 Task: Create Workspace Enterprise Resource Planning Workspace description Create and manage company-wide customer experience and journey mapping. Workspace type Sales CRM. Invite Team Member Softage.1@softage.net to Workspace Enterprise Resource Planning. Invite Team Member Softage.1@softage.net to Workspace Enterprise Resource Planning. Invite Team Member Softage.2@softage.net to Workspace Enterprise Resource Planning
Action: Mouse moved to (707, 107)
Screenshot: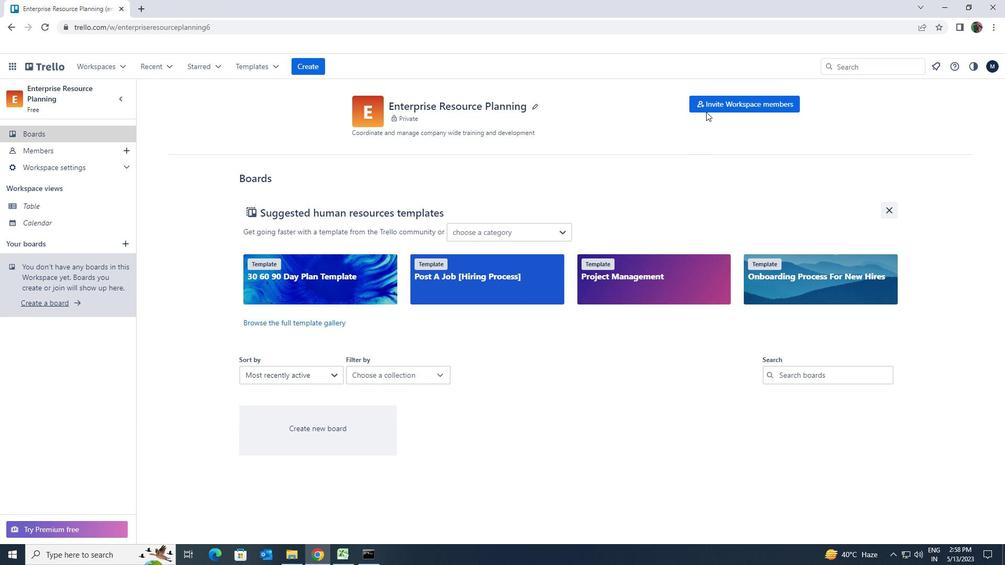
Action: Mouse pressed left at (707, 107)
Screenshot: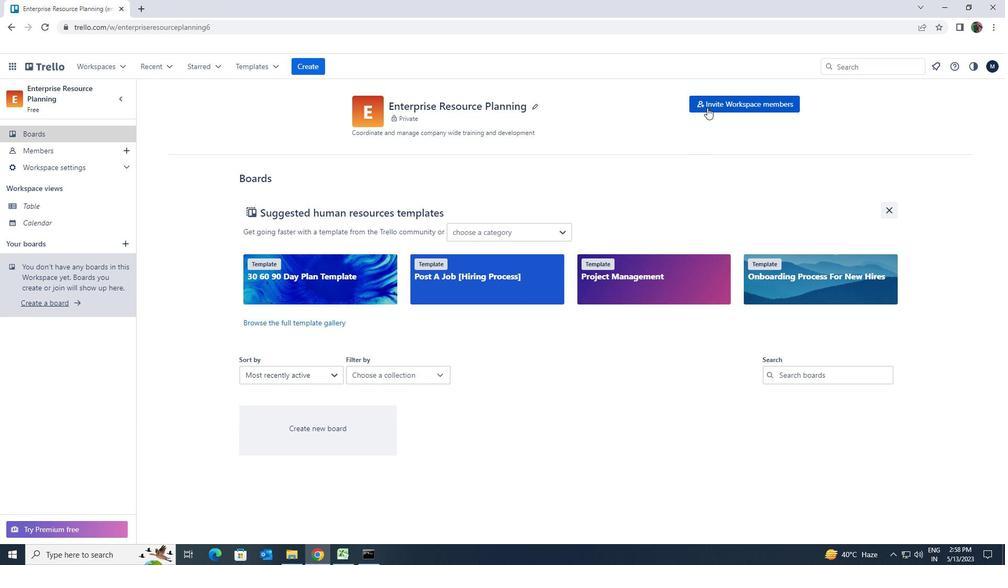 
Action: Key pressed softage.1<Key.shift>@SOFTAGE.NET
Screenshot: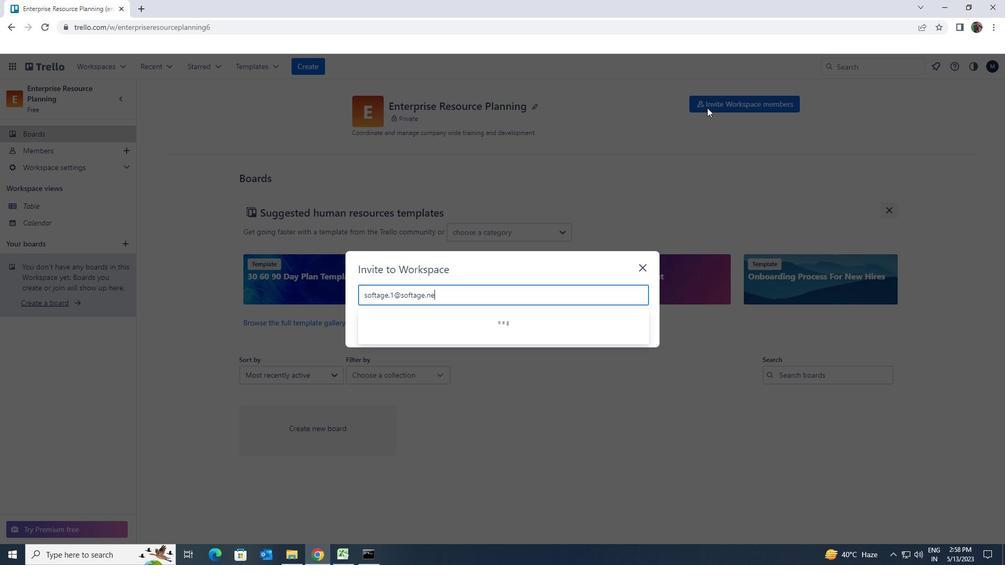 
Action: Mouse moved to (440, 319)
Screenshot: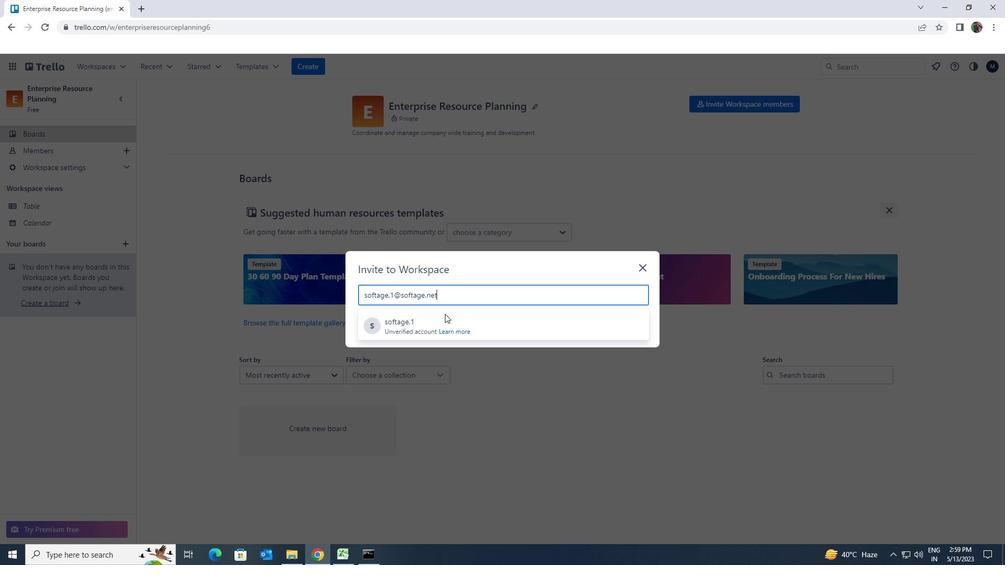 
Action: Mouse pressed left at (440, 319)
Screenshot: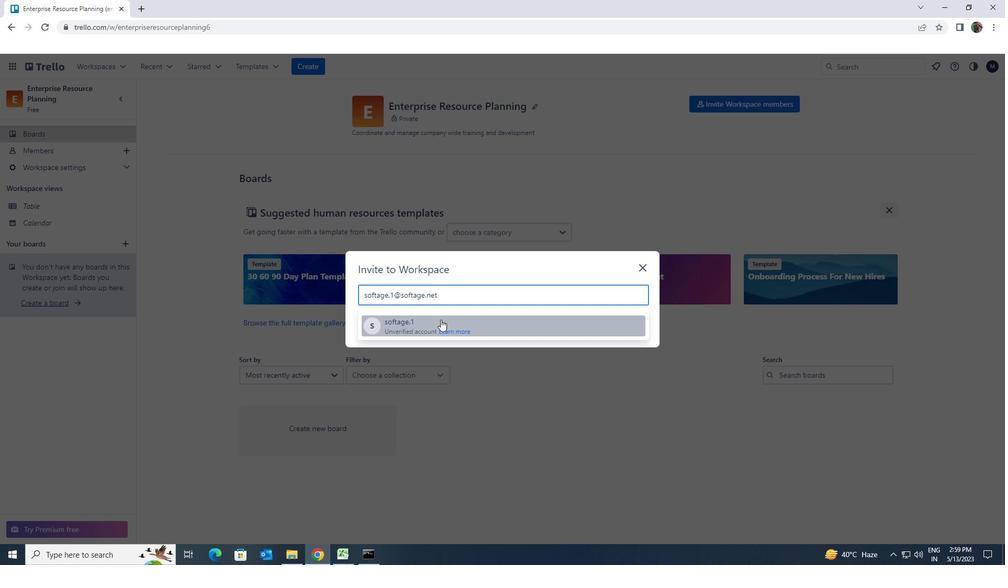 
Action: Key pressed SOFTAGE.NE<Key.backspace><Key.backspace>2<Key.shift><Key.shift><Key.shift><Key.shift><Key.shift><Key.shift><Key.shift><Key.shift><Key.shift><Key.shift><Key.shift><Key.shift>@SOFTAGE.NET
Screenshot: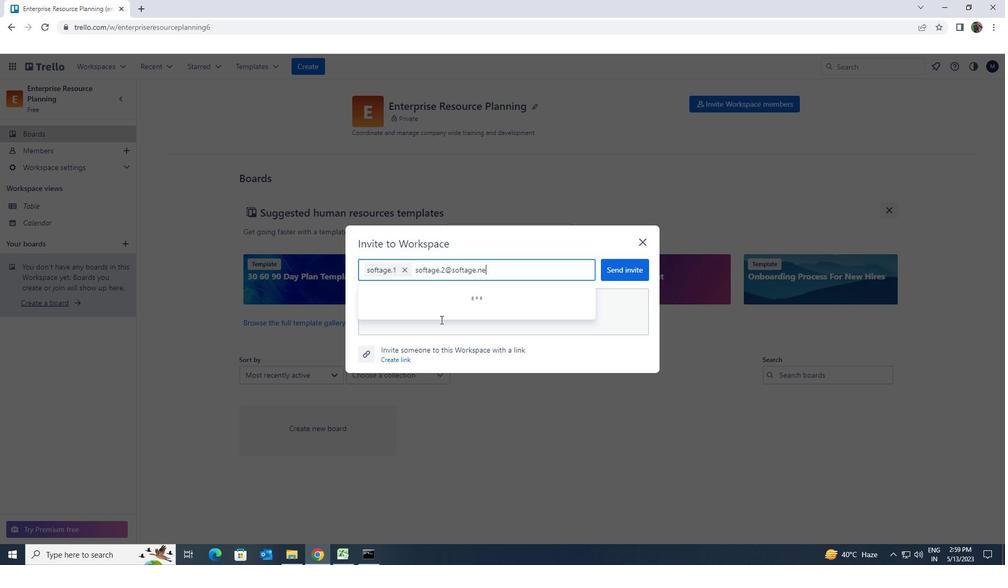 
Action: Mouse moved to (435, 306)
Screenshot: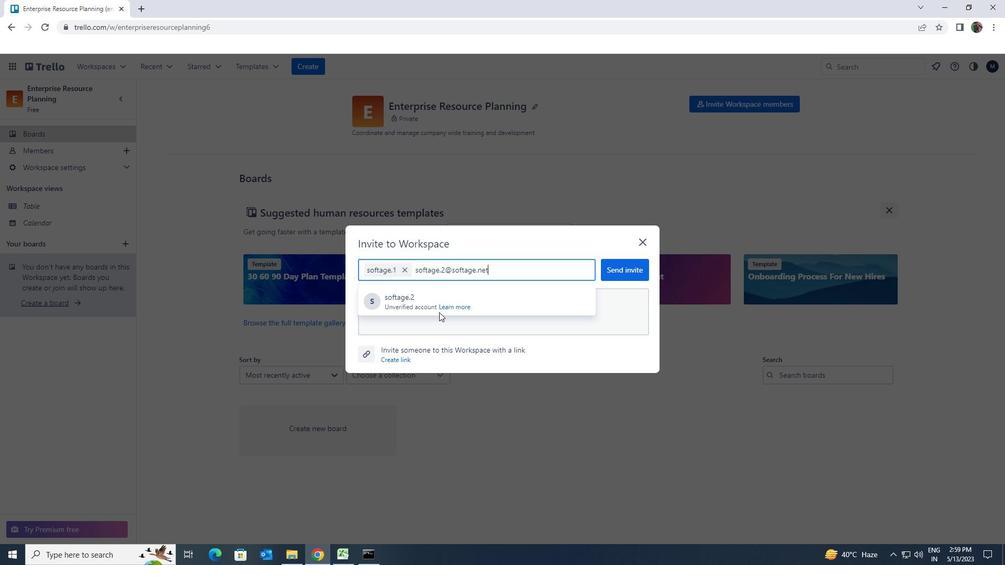 
Action: Mouse pressed left at (435, 306)
Screenshot: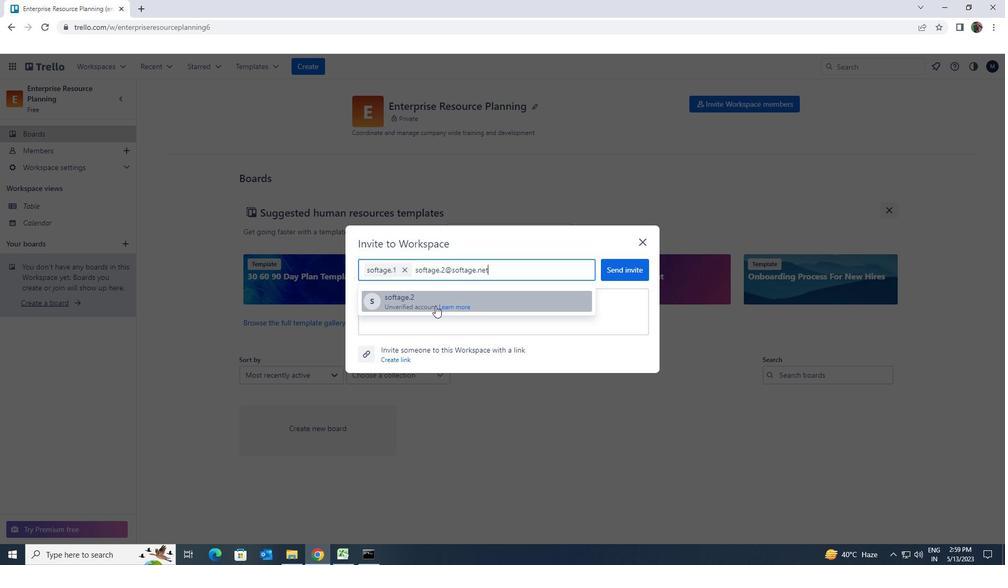 
Action: Key pressed SOFTAGE.3<Key.shift>@SOFTAGE.NET
Screenshot: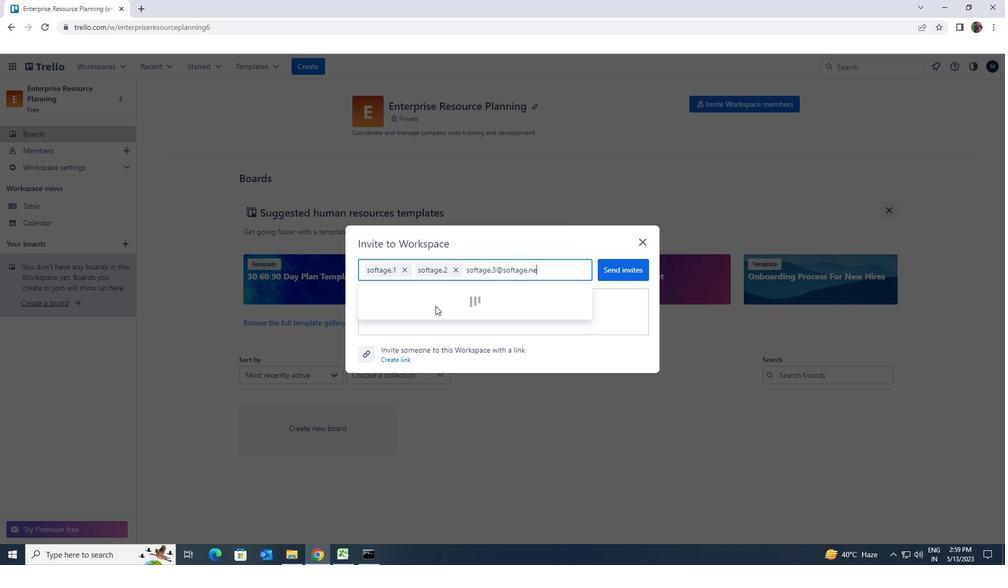 
Action: Mouse moved to (434, 302)
Screenshot: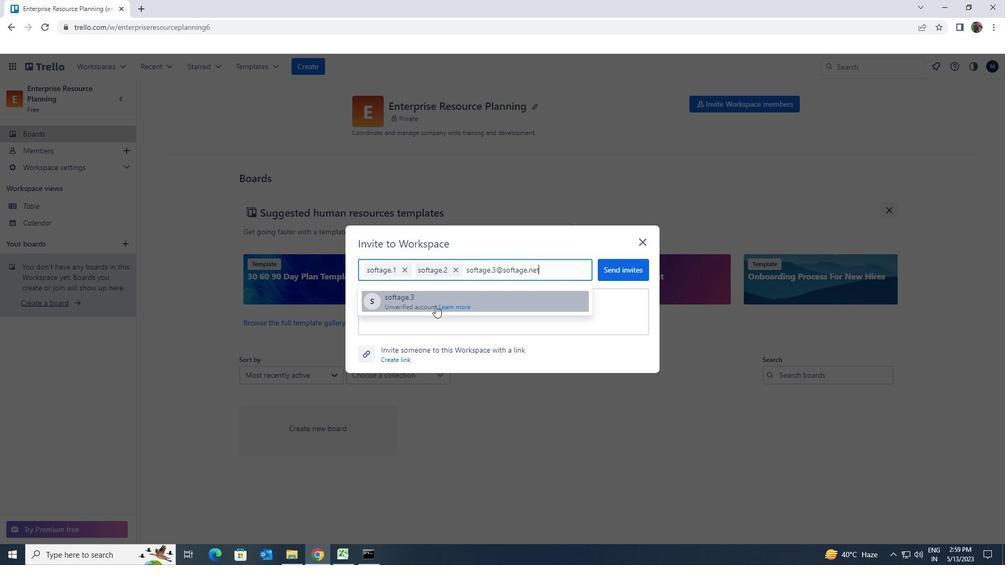 
Action: Mouse pressed left at (434, 302)
Screenshot: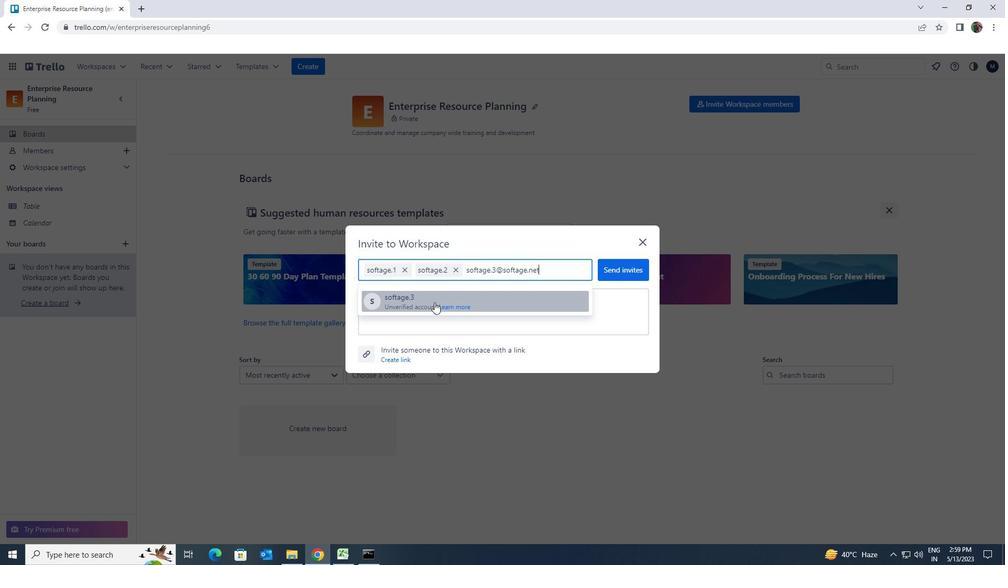 
Action: Key pressed SOFTAGE.4<Key.shift>@SOFTAGE.NET
Screenshot: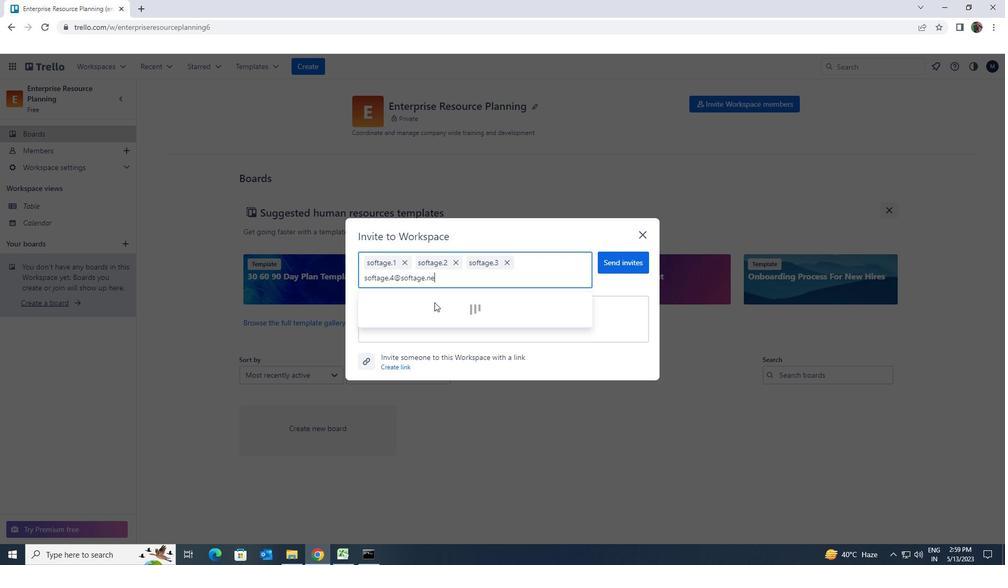 
Action: Mouse pressed left at (434, 302)
Screenshot: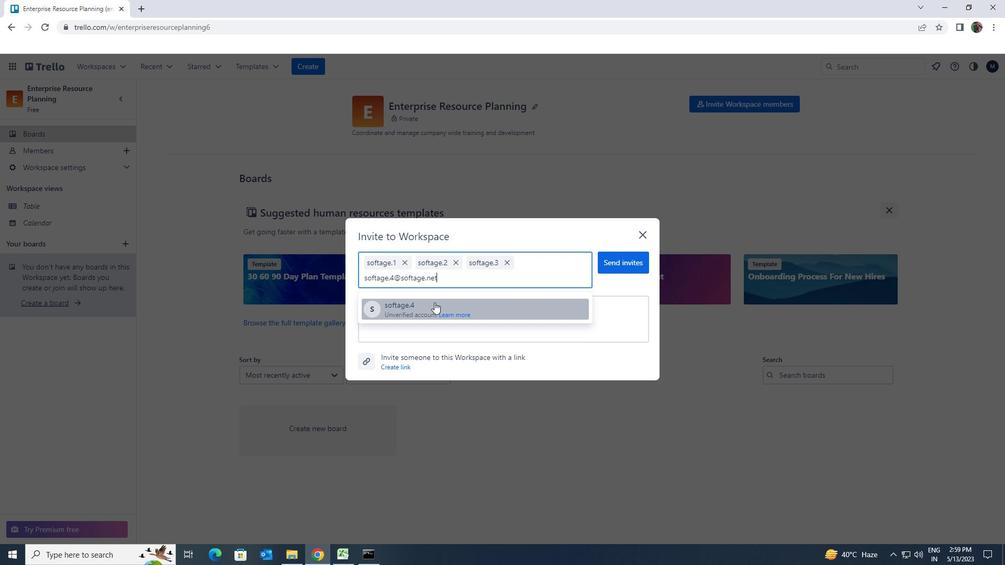 
Action: Mouse moved to (610, 261)
Screenshot: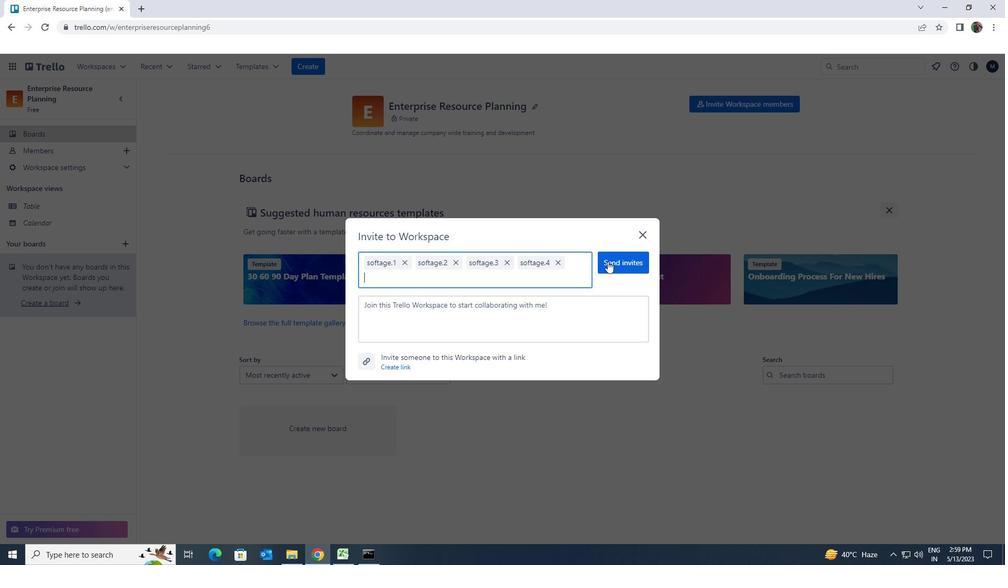 
Action: Mouse pressed left at (610, 261)
Screenshot: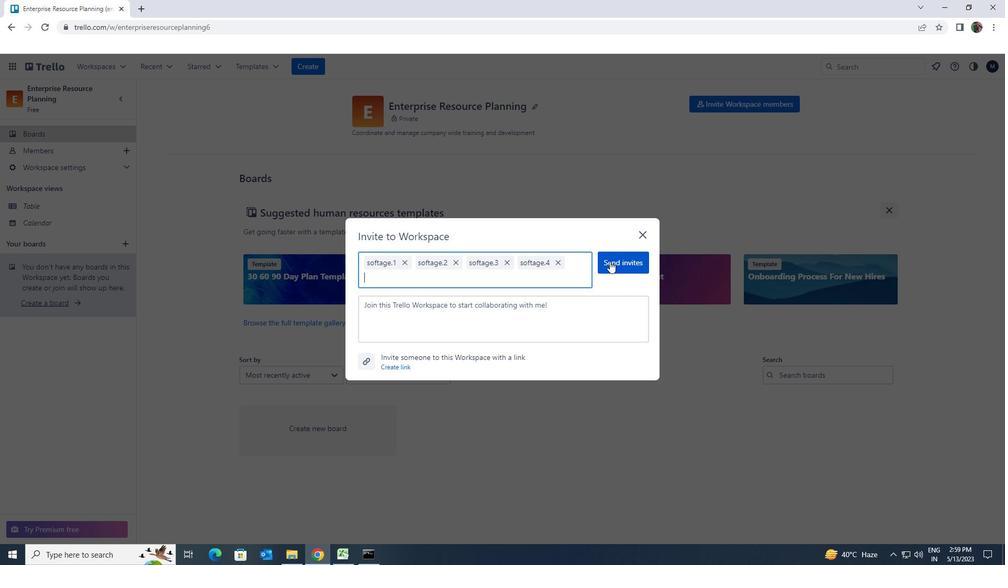 
